 Task: Create in the project TowerLine and in the Backlog issue 'Implement a feature for users to customize the appâ€™s appearance' a child issue 'Email campaign deliverability remediation and testing', and assign it to team member softage.1@softage.net.
Action: Mouse moved to (257, 66)
Screenshot: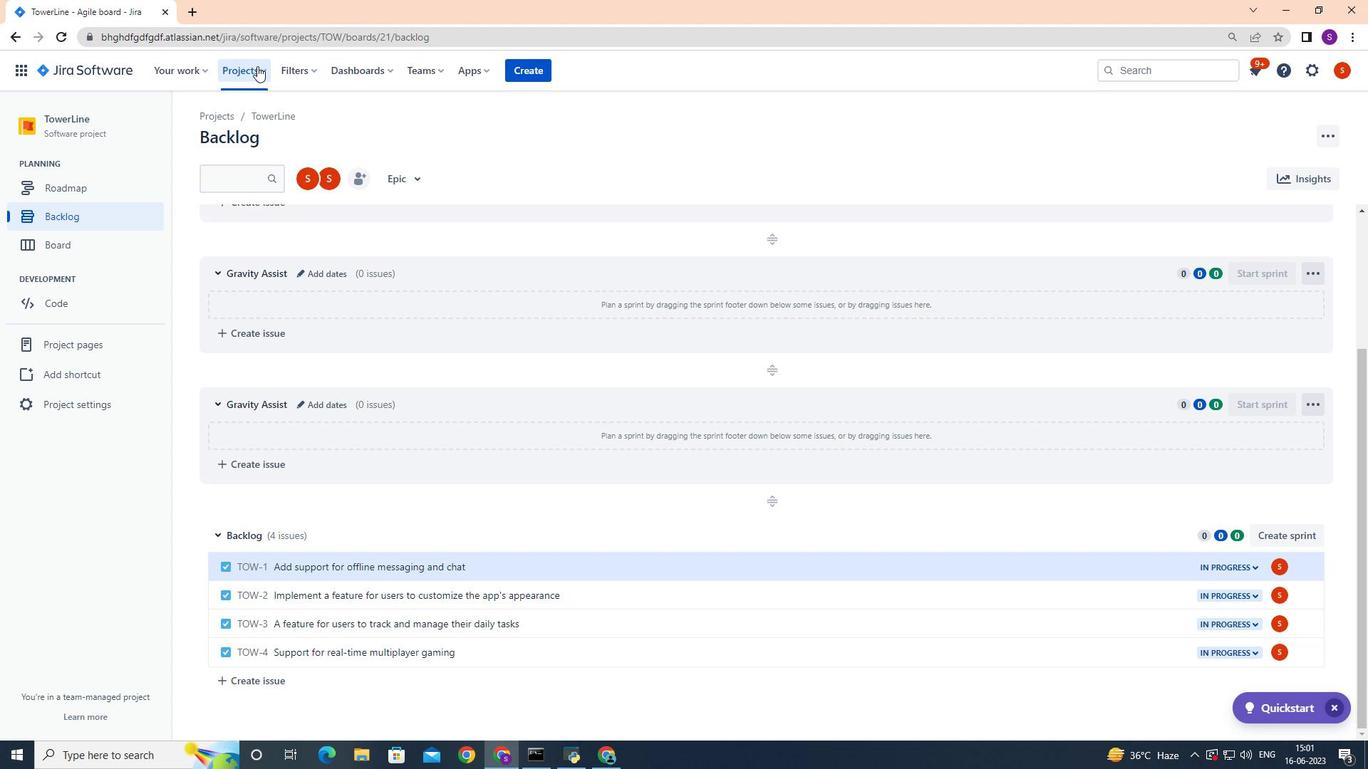 
Action: Mouse pressed left at (257, 66)
Screenshot: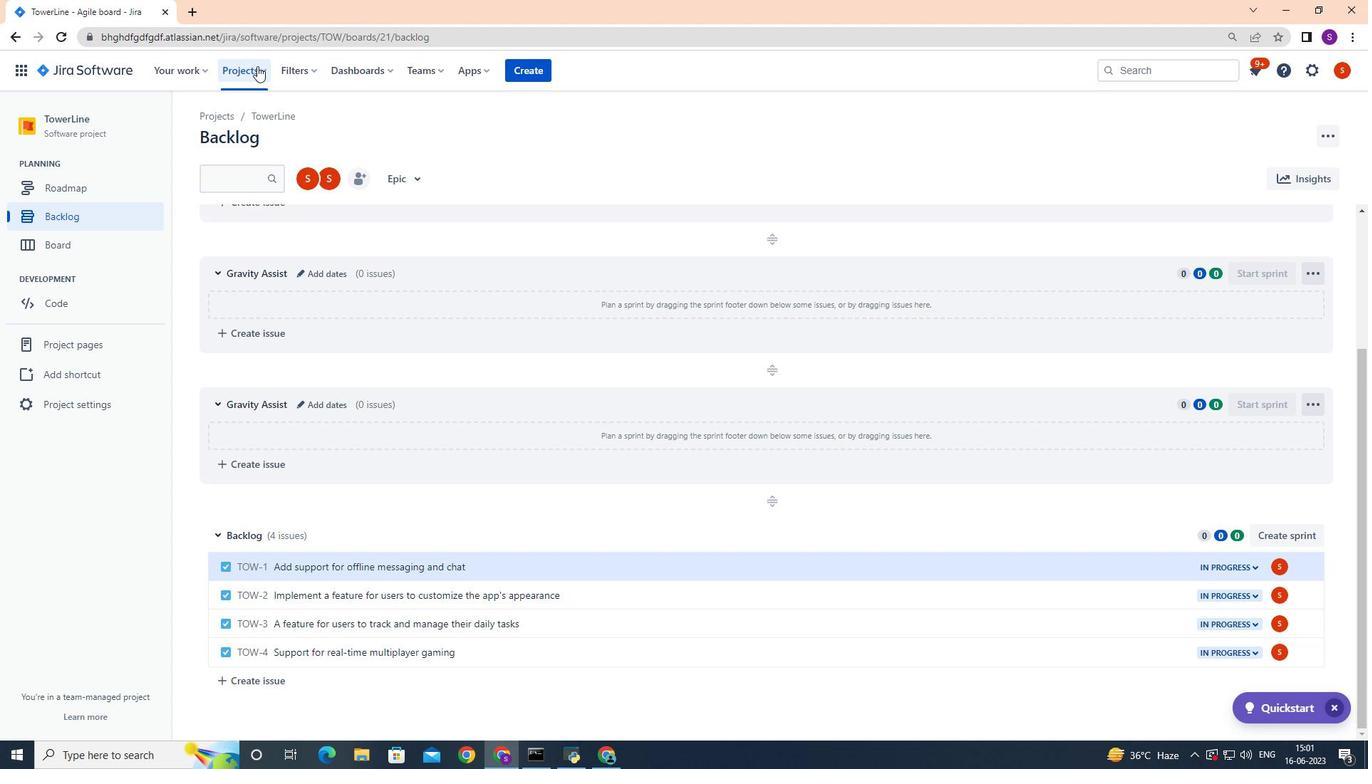 
Action: Mouse moved to (271, 136)
Screenshot: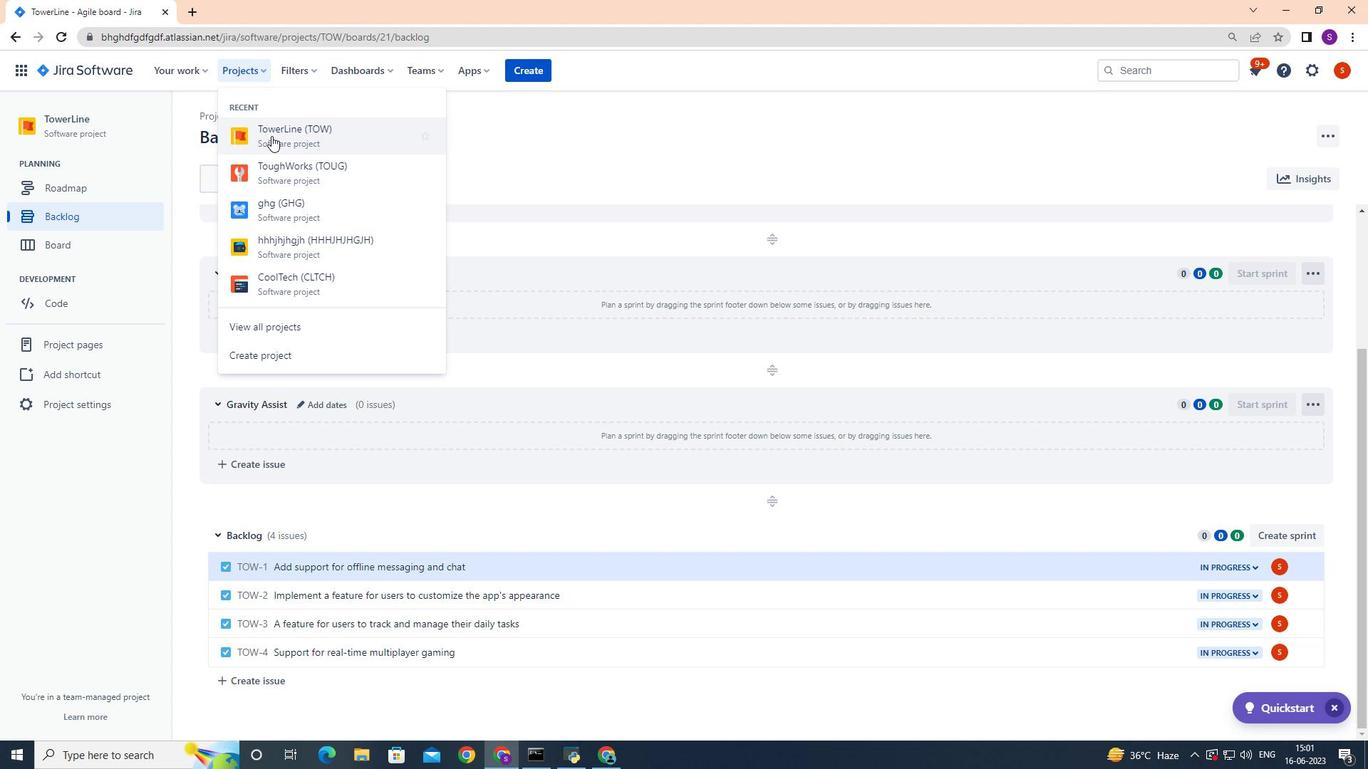 
Action: Mouse pressed left at (271, 136)
Screenshot: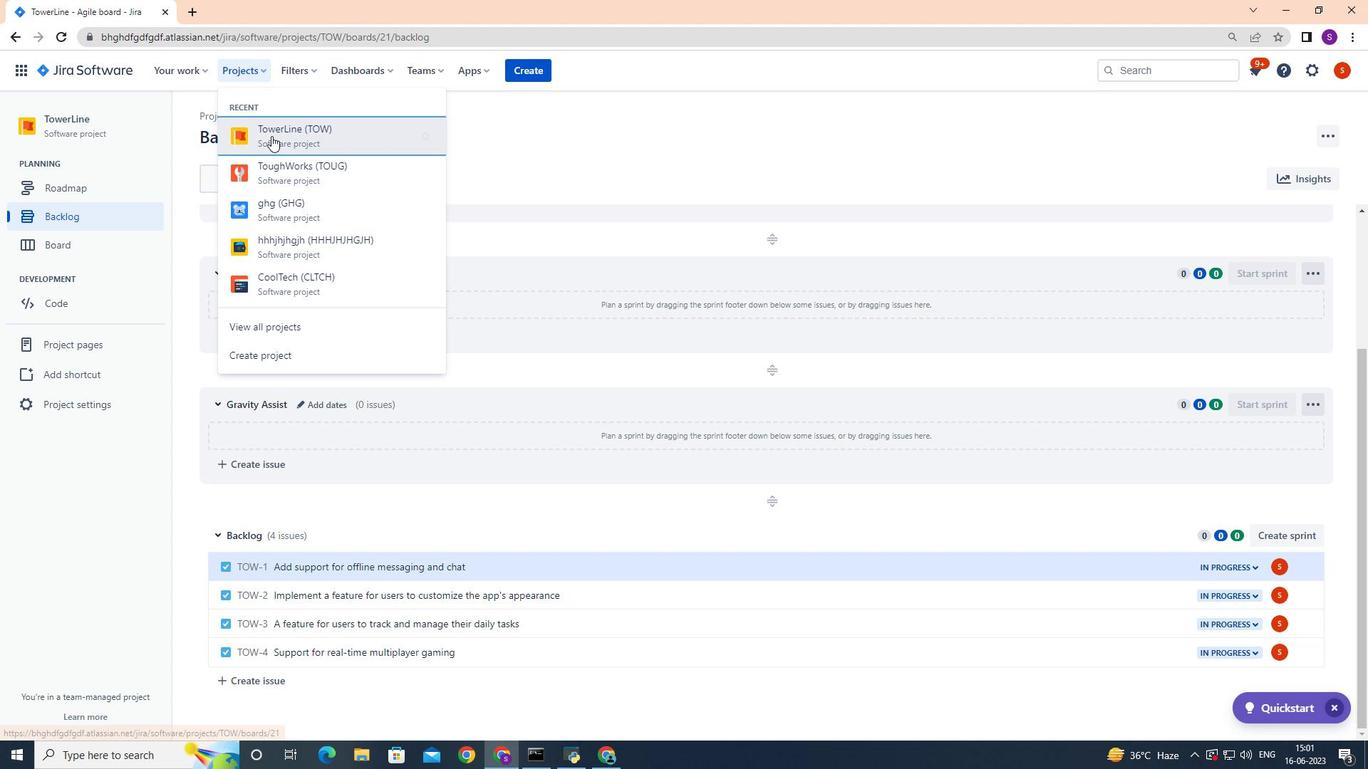 
Action: Mouse moved to (94, 214)
Screenshot: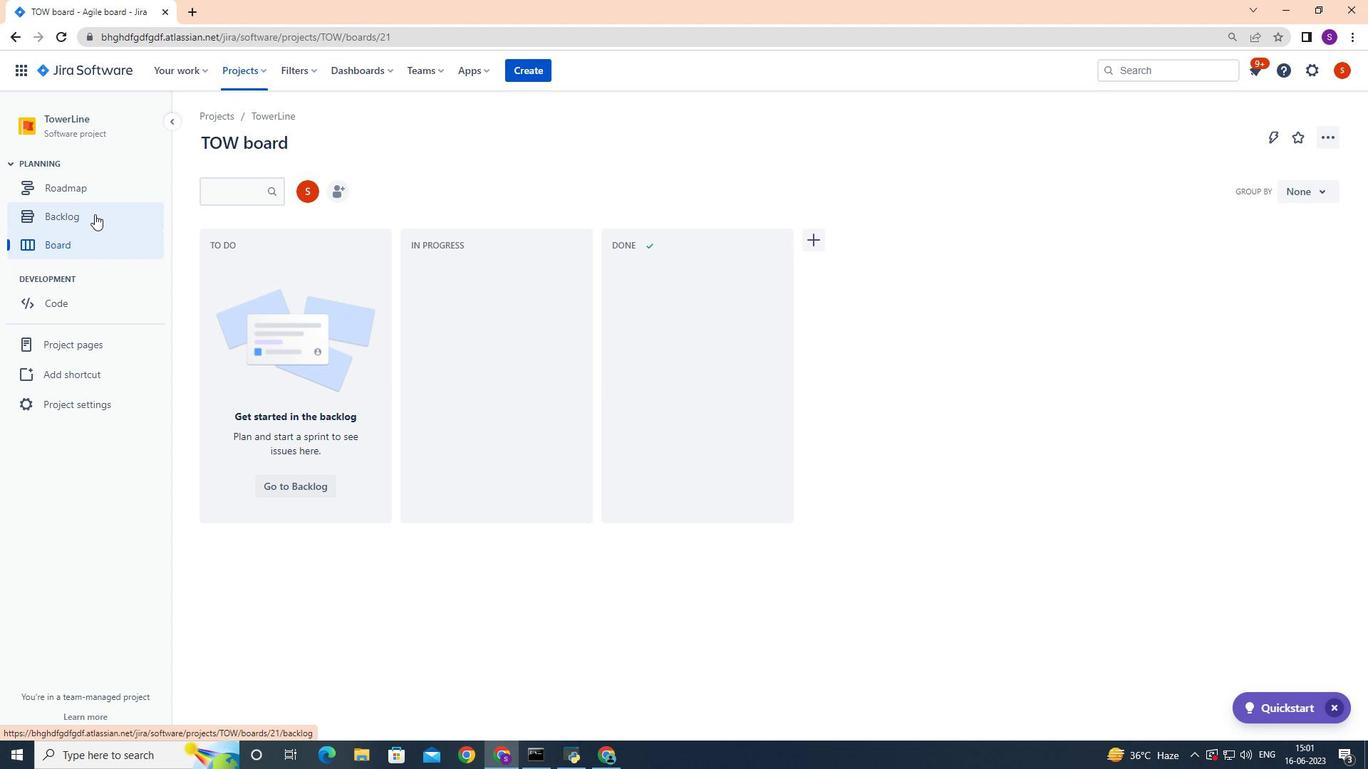 
Action: Mouse pressed left at (94, 214)
Screenshot: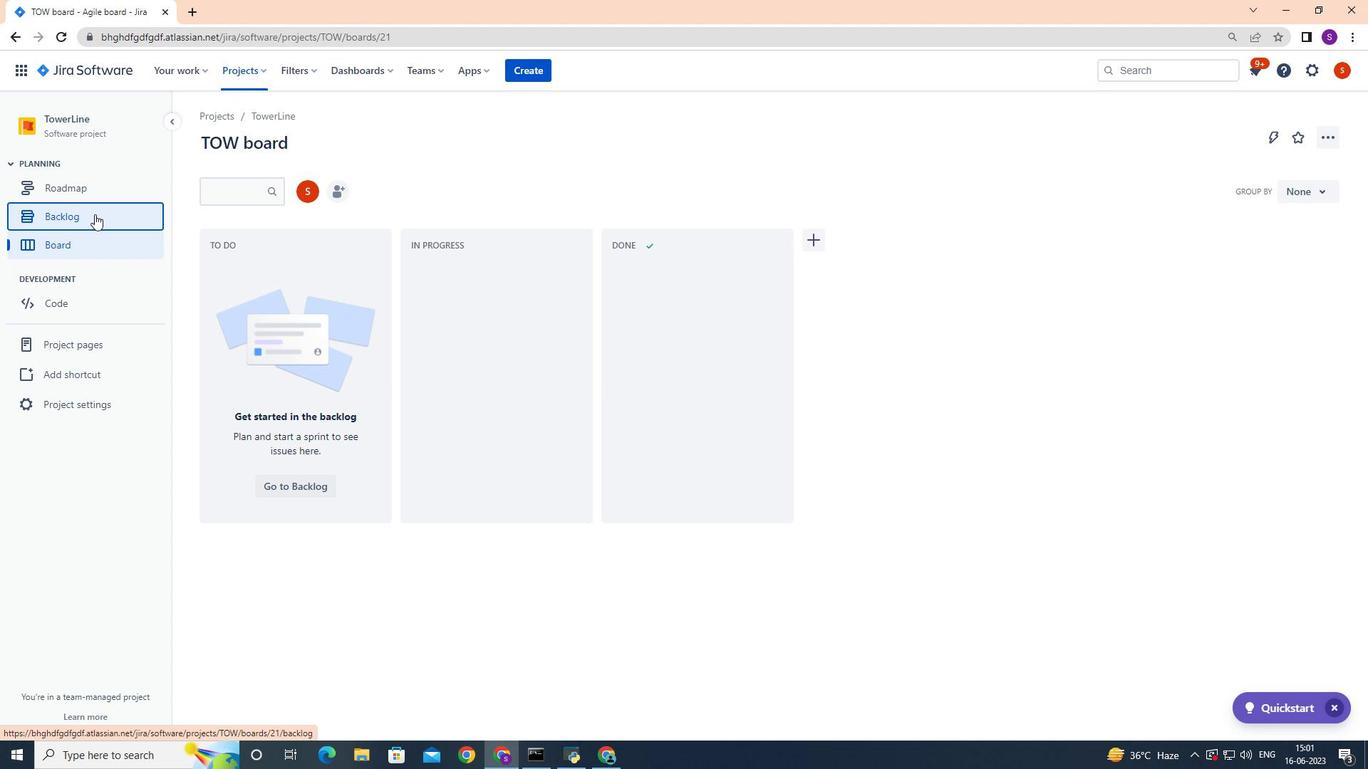 
Action: Mouse moved to (387, 443)
Screenshot: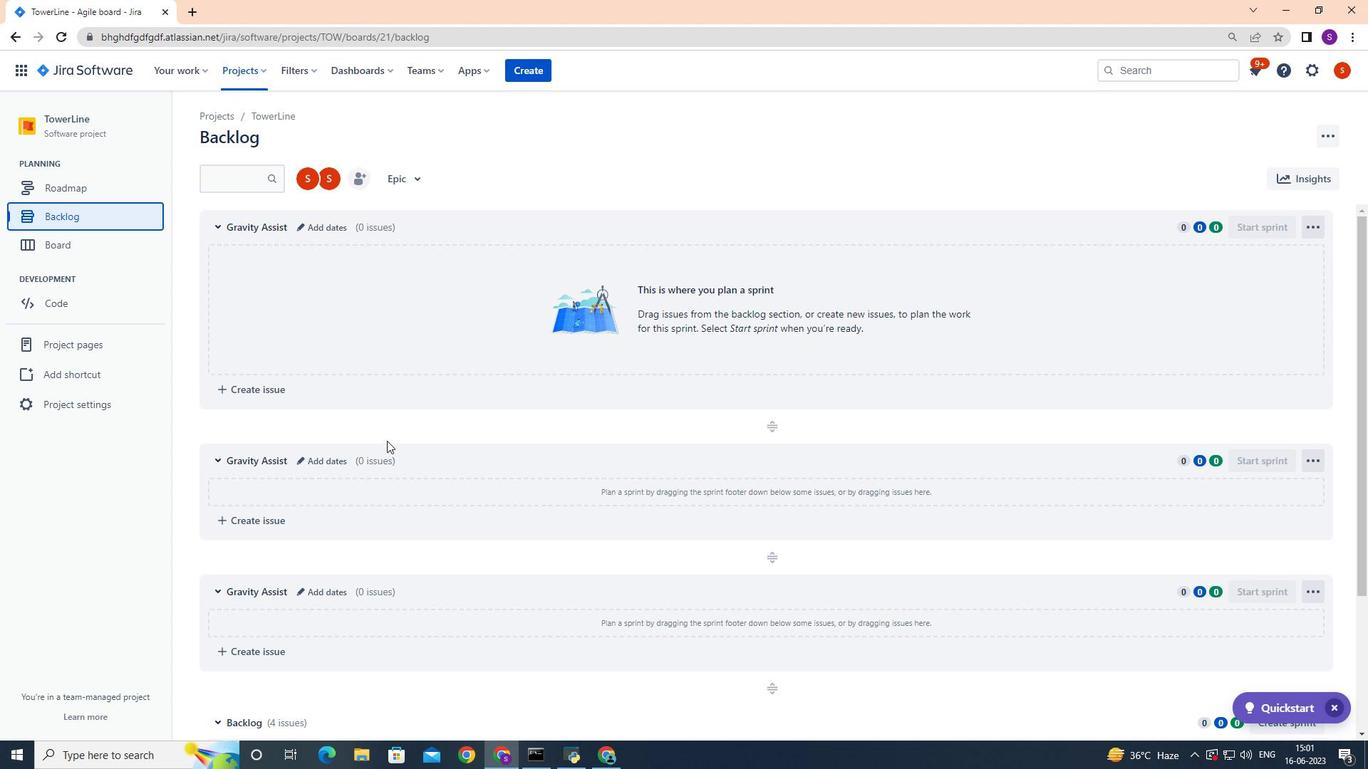 
Action: Mouse scrolled (387, 442) with delta (0, 0)
Screenshot: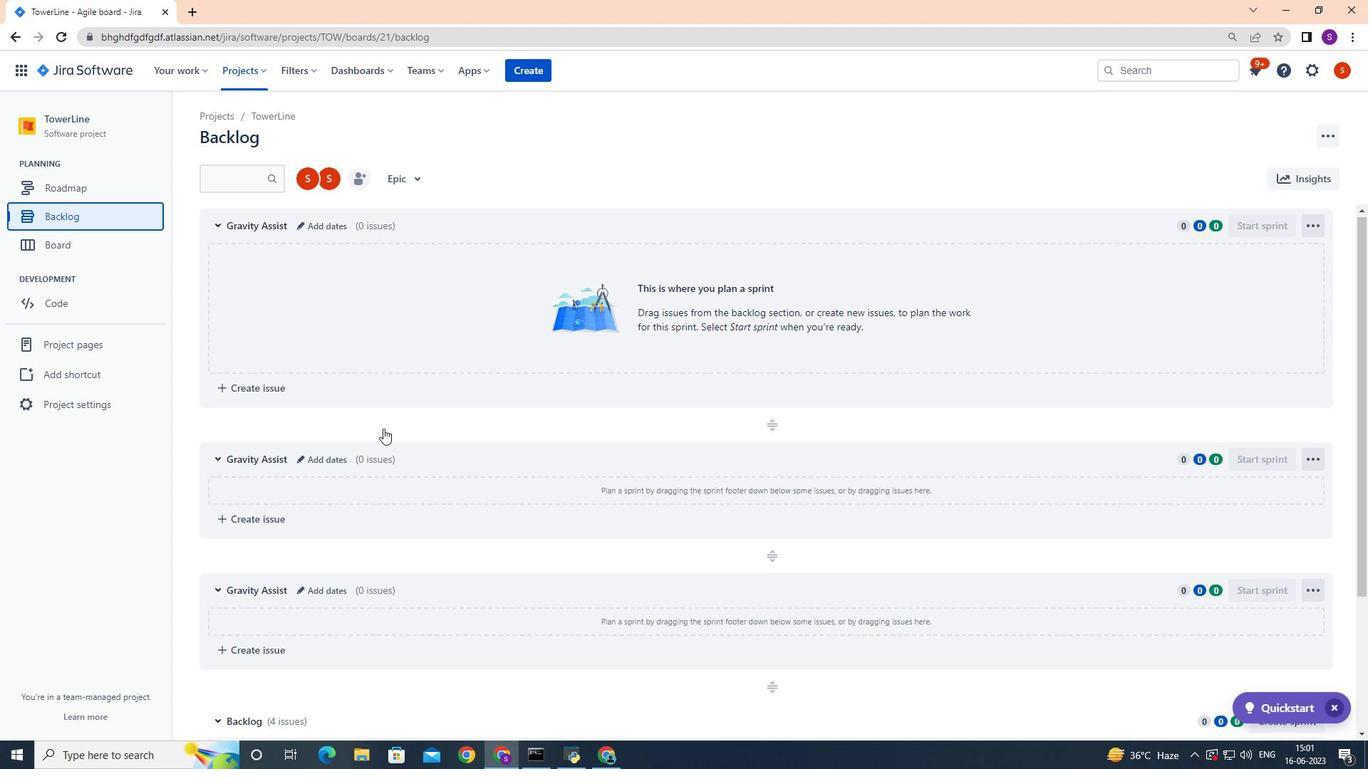 
Action: Mouse moved to (386, 439)
Screenshot: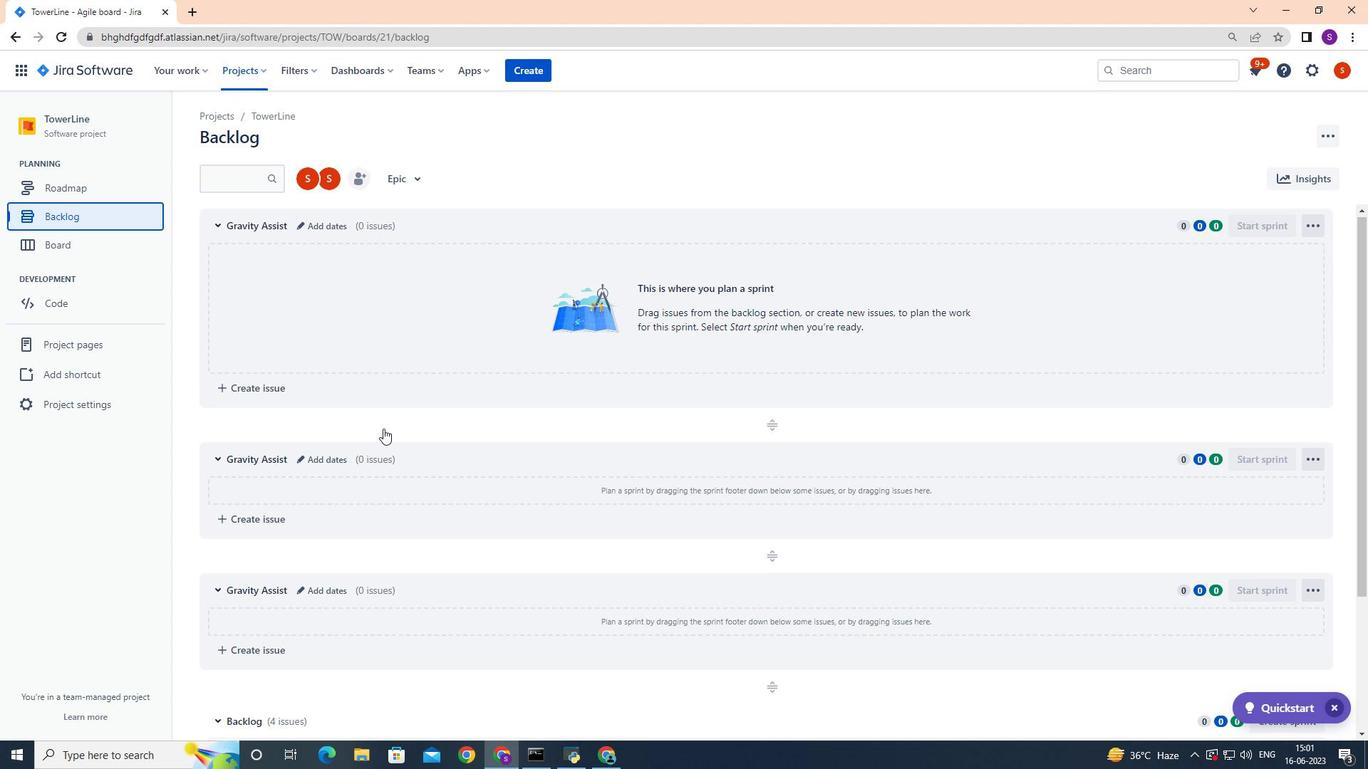 
Action: Mouse scrolled (386, 438) with delta (0, 0)
Screenshot: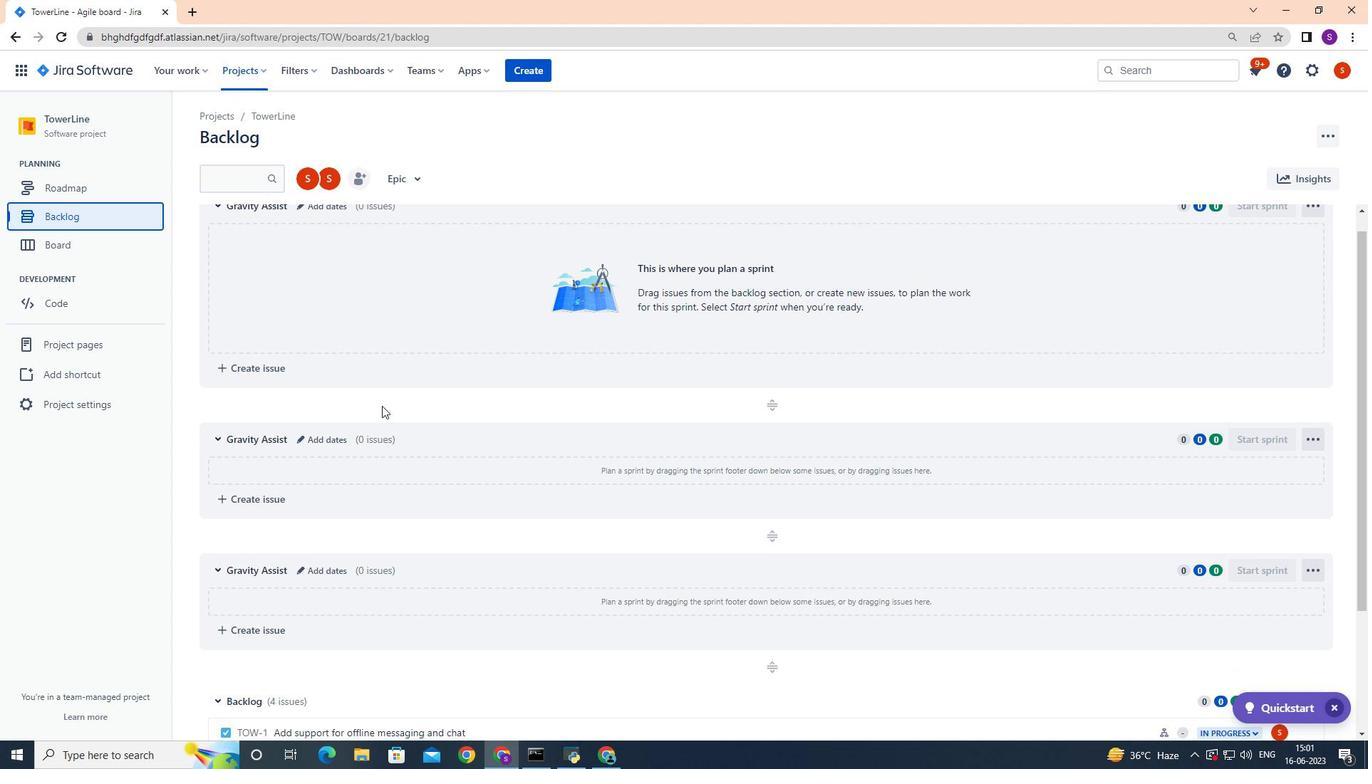 
Action: Mouse moved to (381, 424)
Screenshot: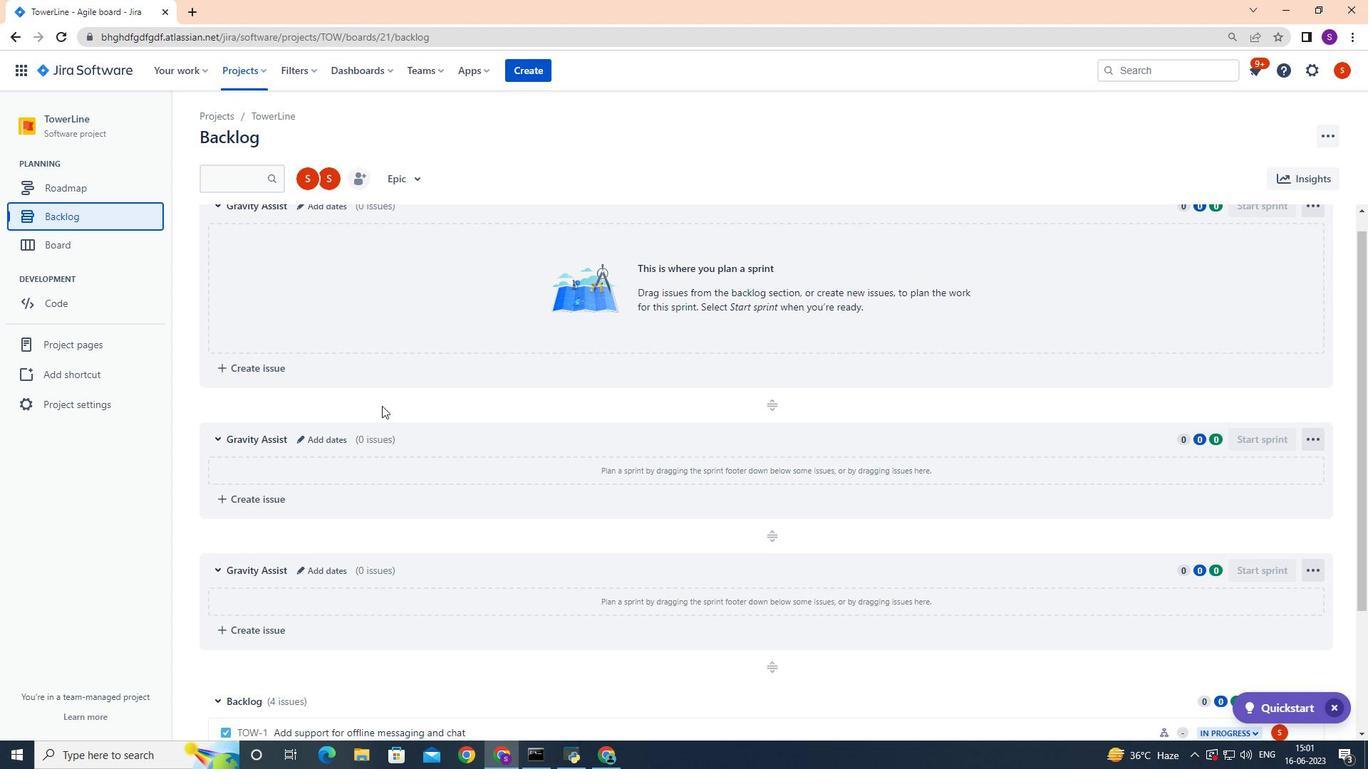 
Action: Mouse scrolled (381, 423) with delta (0, 0)
Screenshot: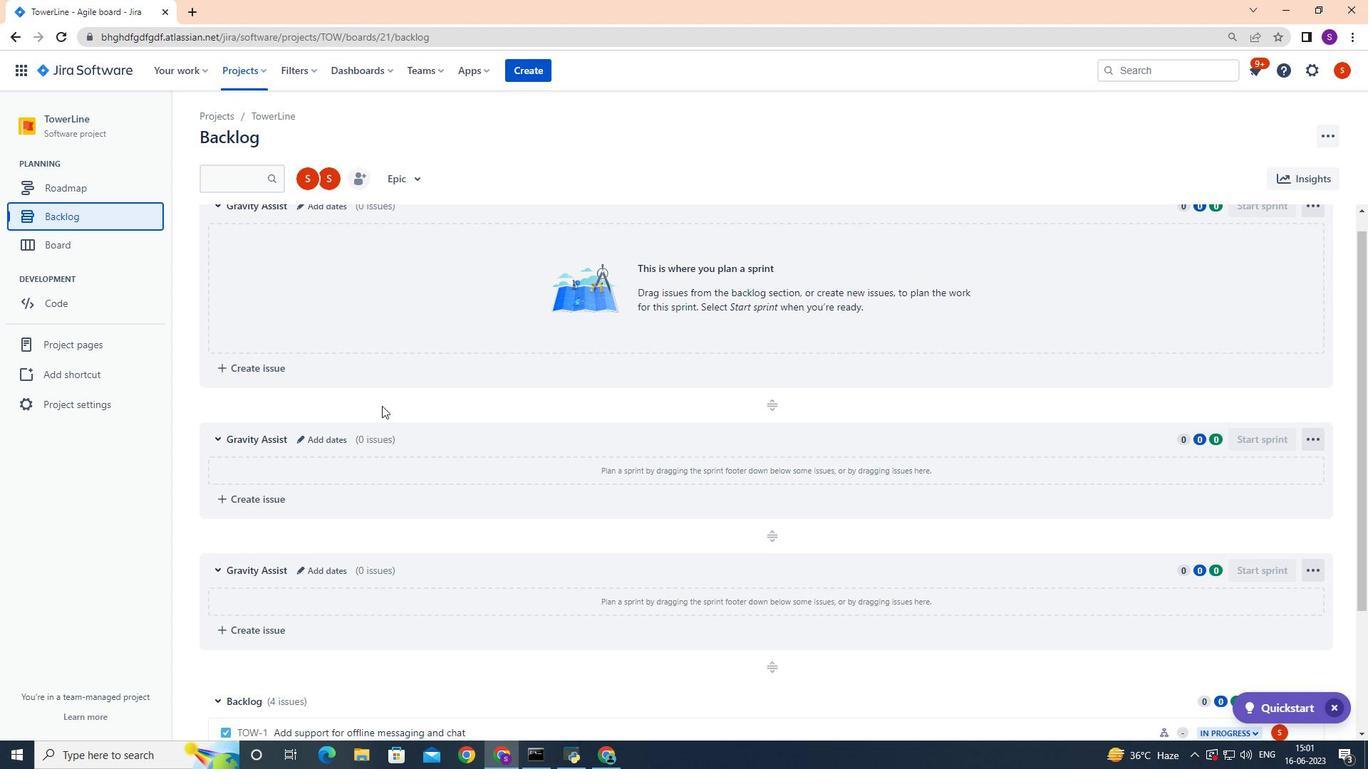 
Action: Mouse moved to (381, 403)
Screenshot: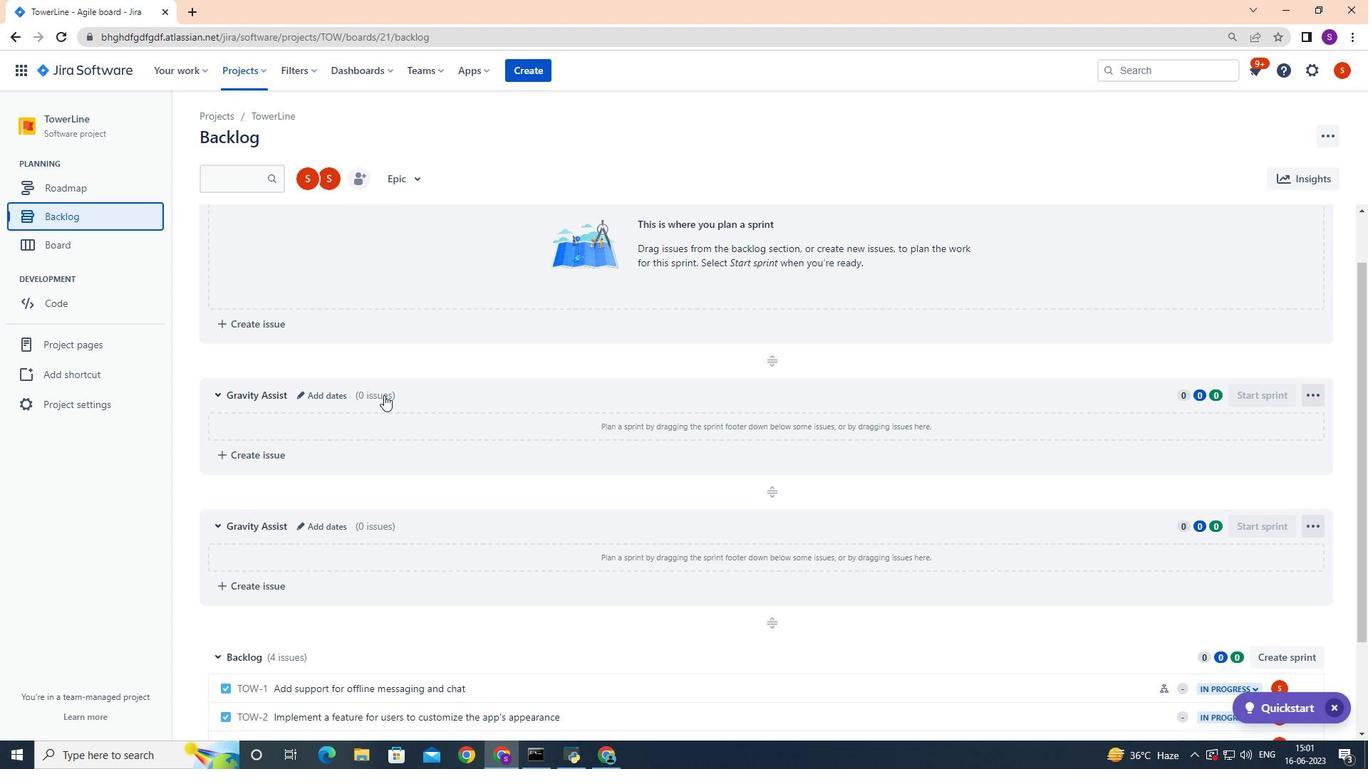 
Action: Mouse scrolled (381, 402) with delta (0, 0)
Screenshot: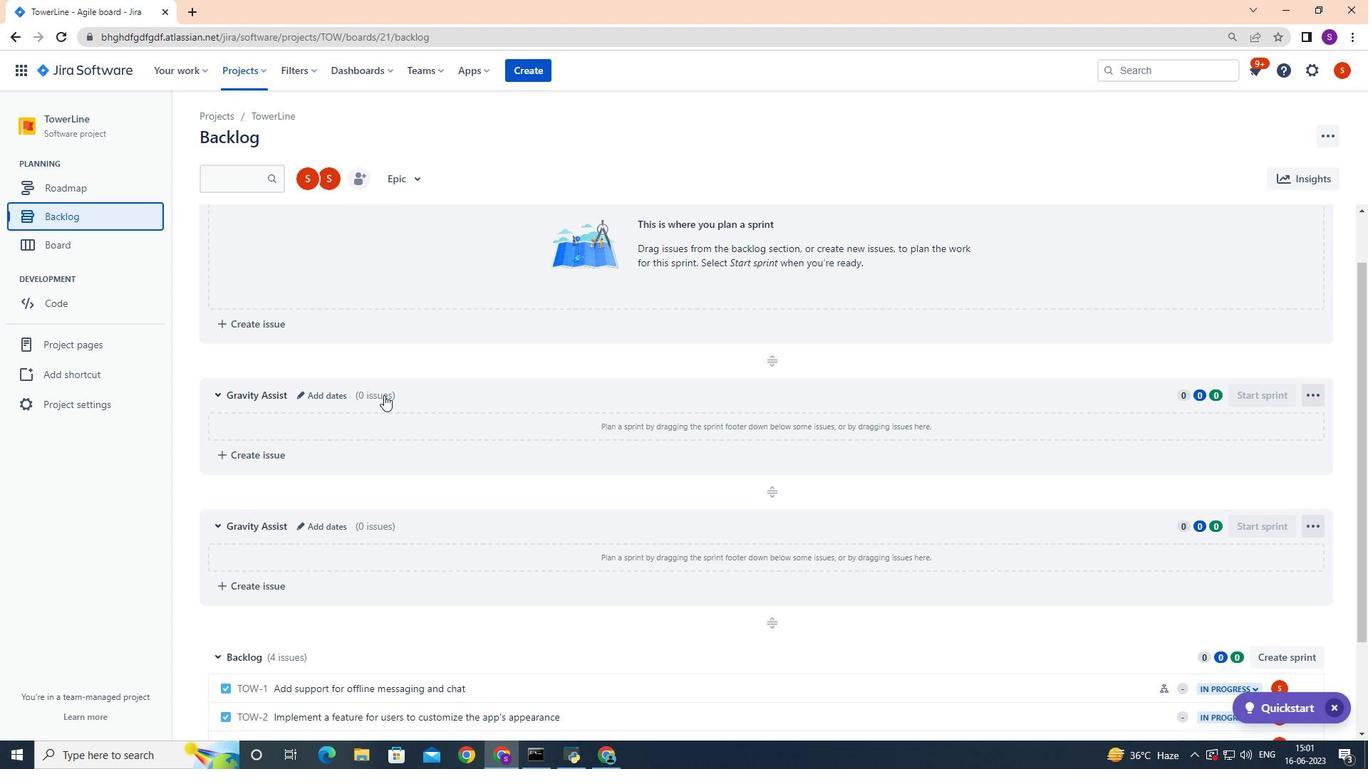
Action: Mouse moved to (384, 394)
Screenshot: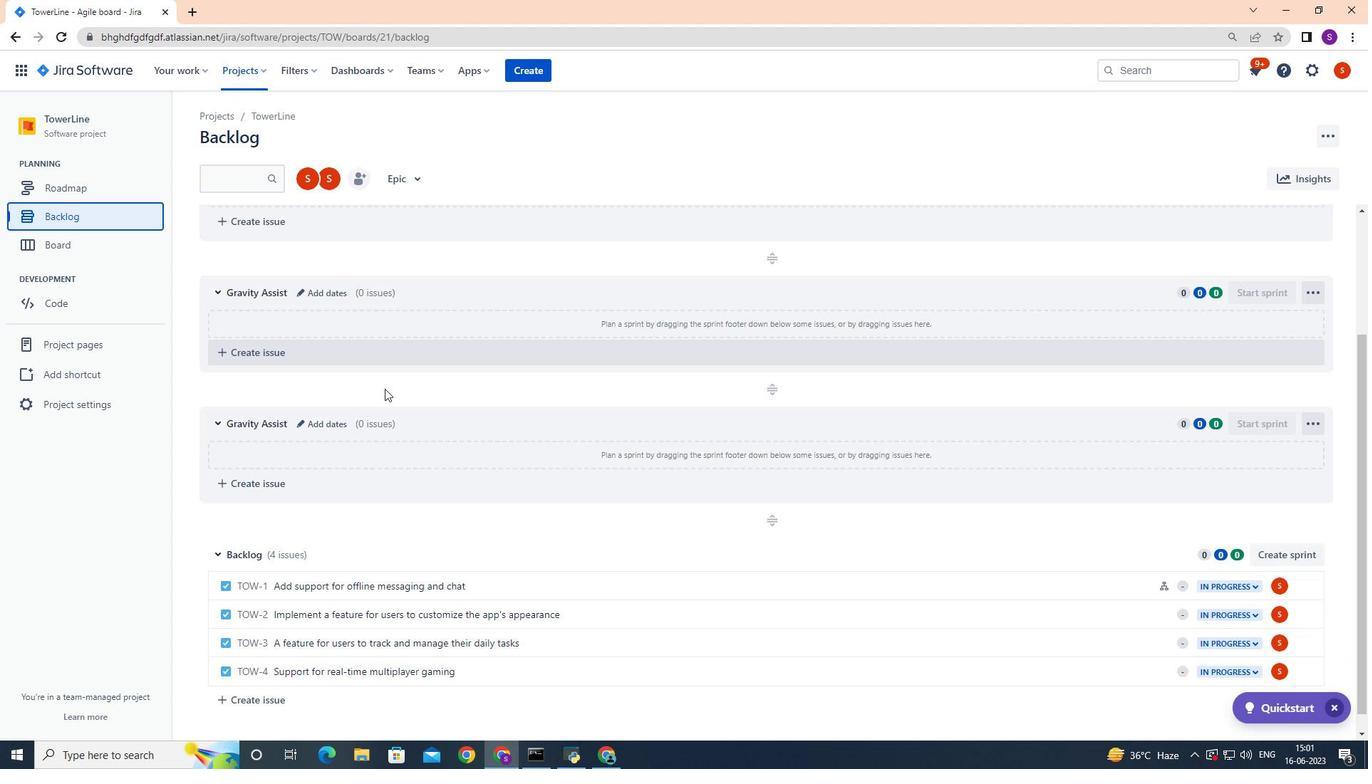 
Action: Mouse scrolled (384, 393) with delta (0, 0)
Screenshot: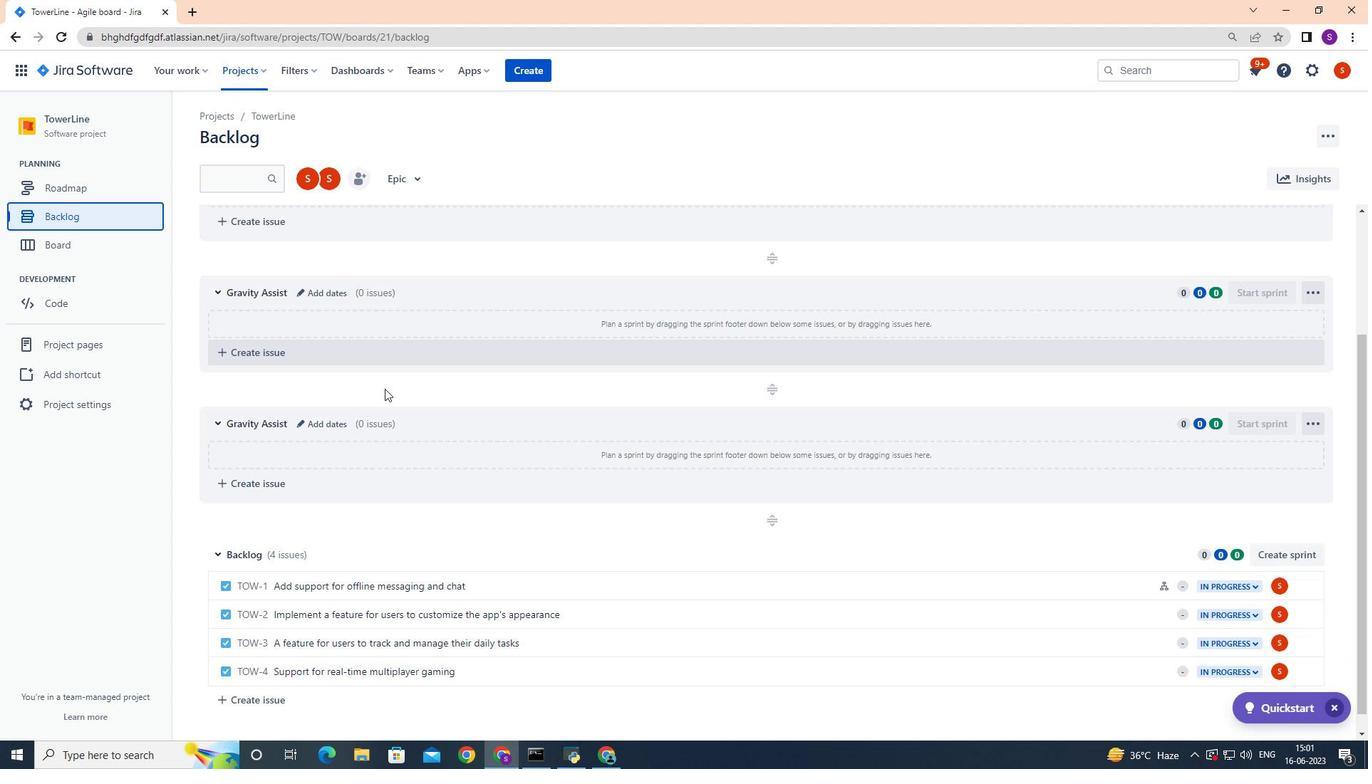 
Action: Mouse moved to (384, 389)
Screenshot: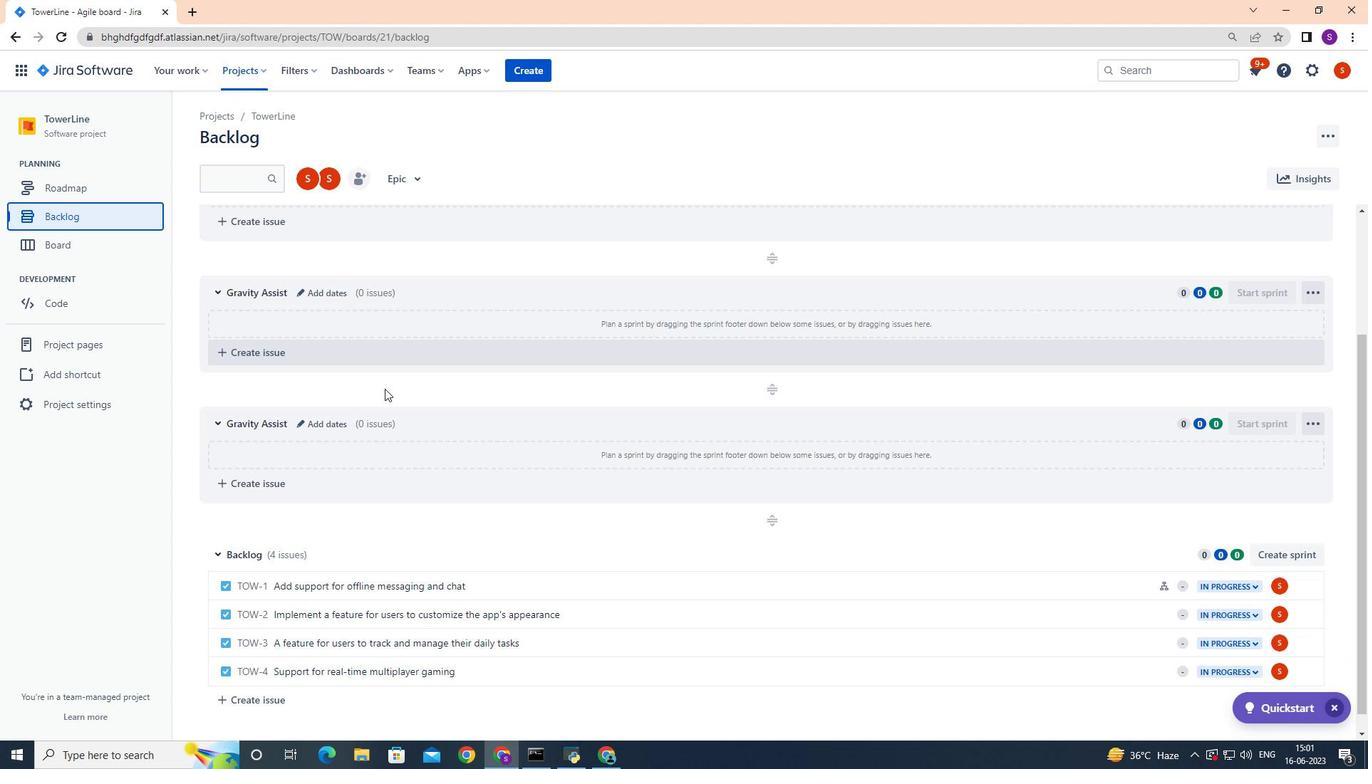 
Action: Mouse scrolled (384, 389) with delta (0, 0)
Screenshot: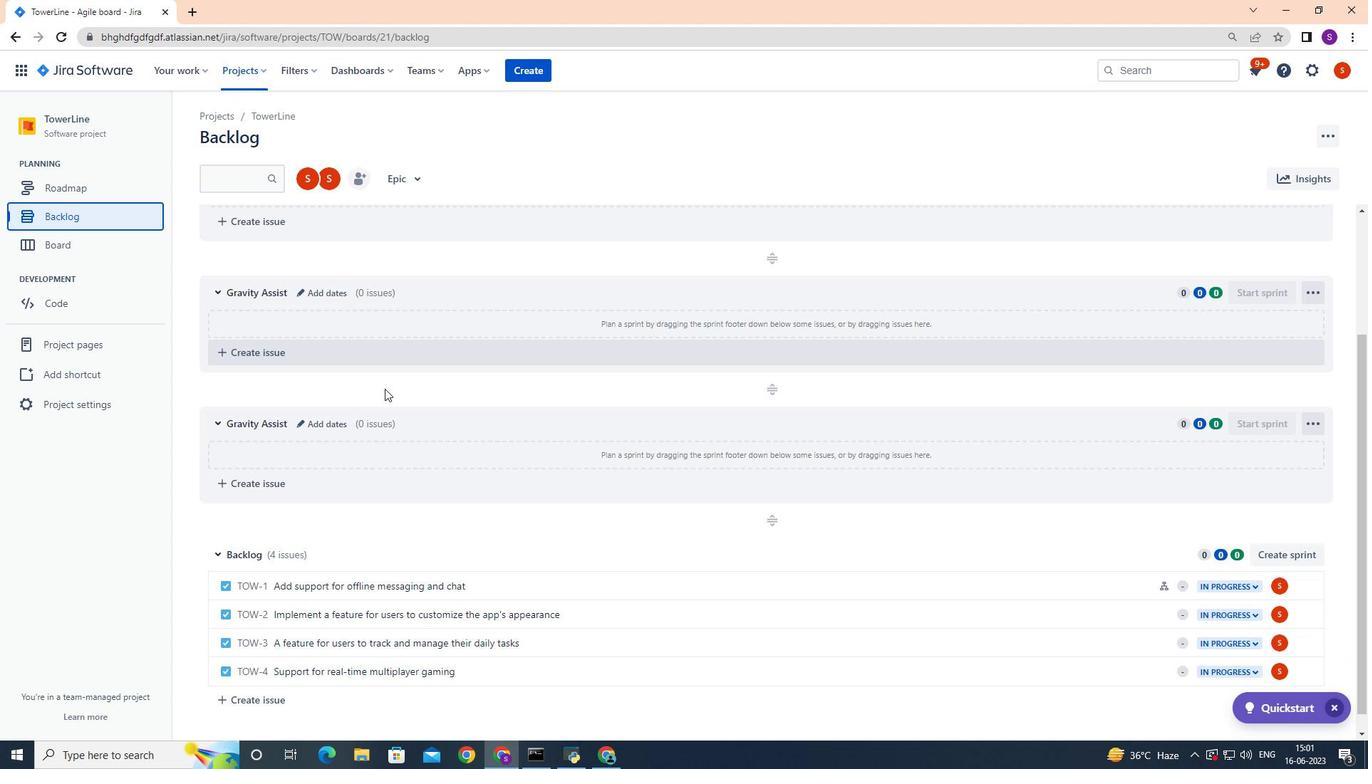 
Action: Mouse moved to (659, 595)
Screenshot: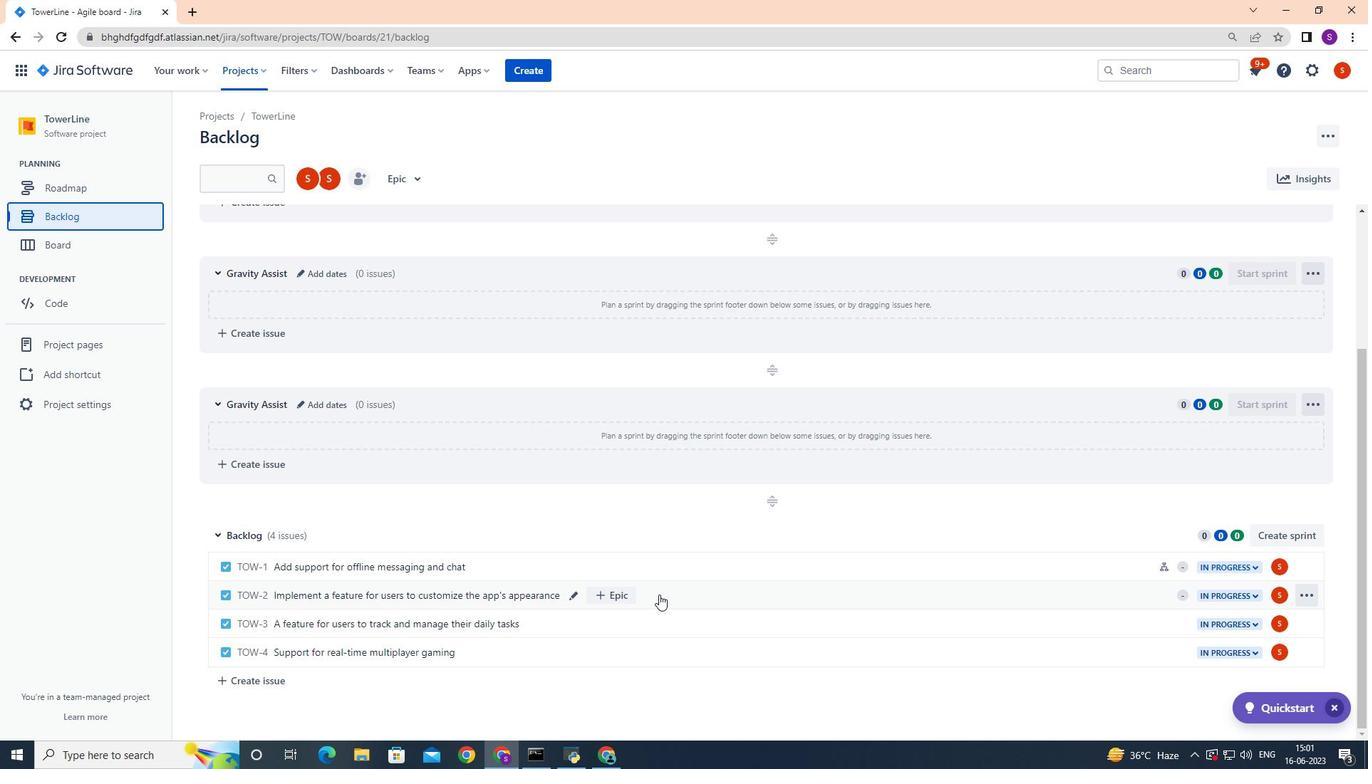 
Action: Mouse pressed left at (659, 595)
Screenshot: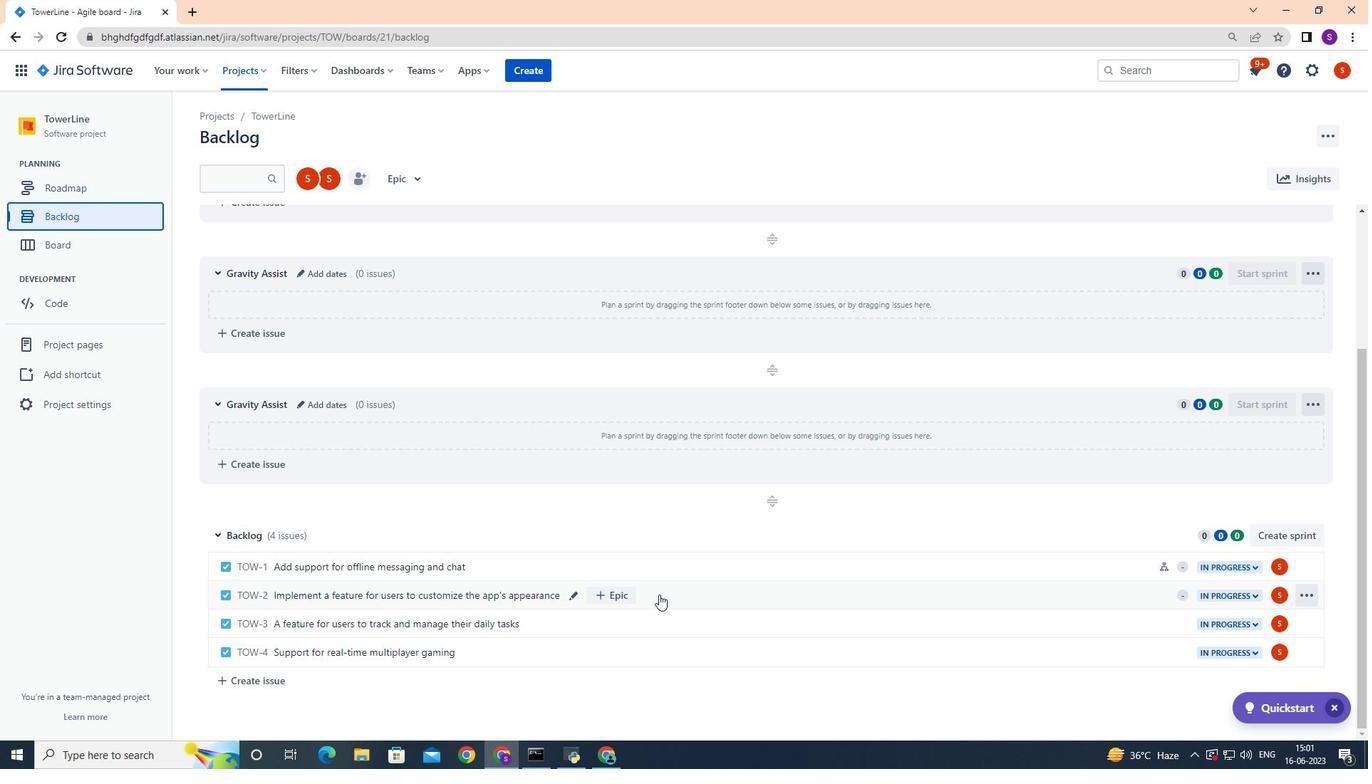 
Action: Mouse moved to (1118, 305)
Screenshot: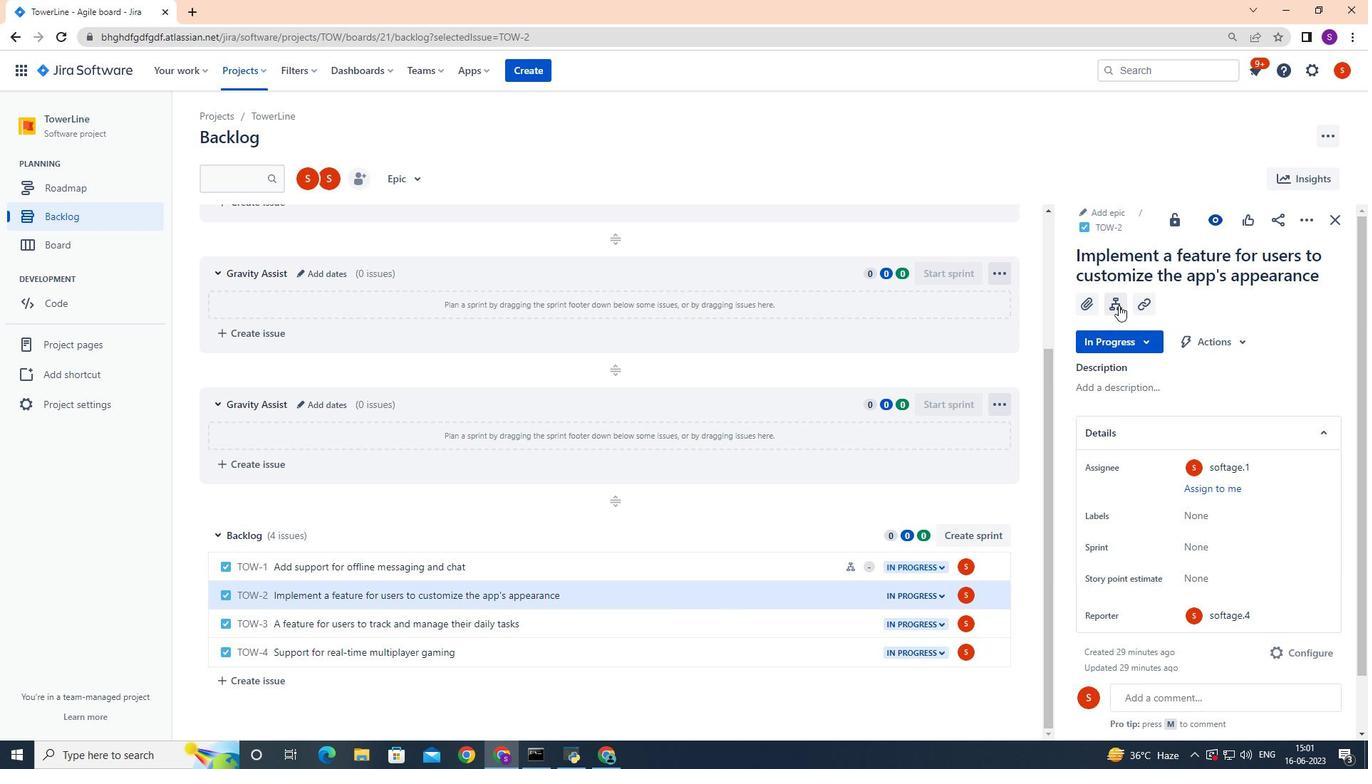 
Action: Mouse pressed left at (1118, 305)
Screenshot: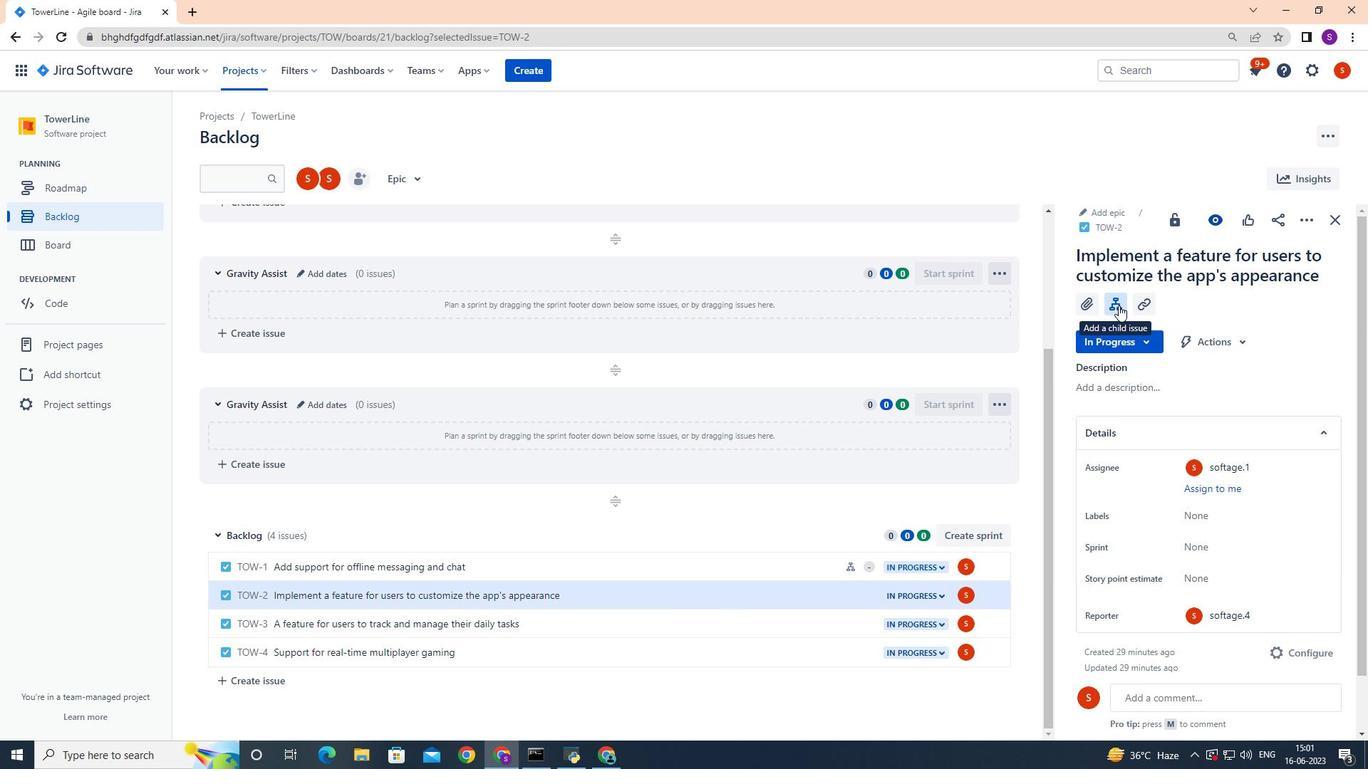 
Action: Mouse moved to (1135, 451)
Screenshot: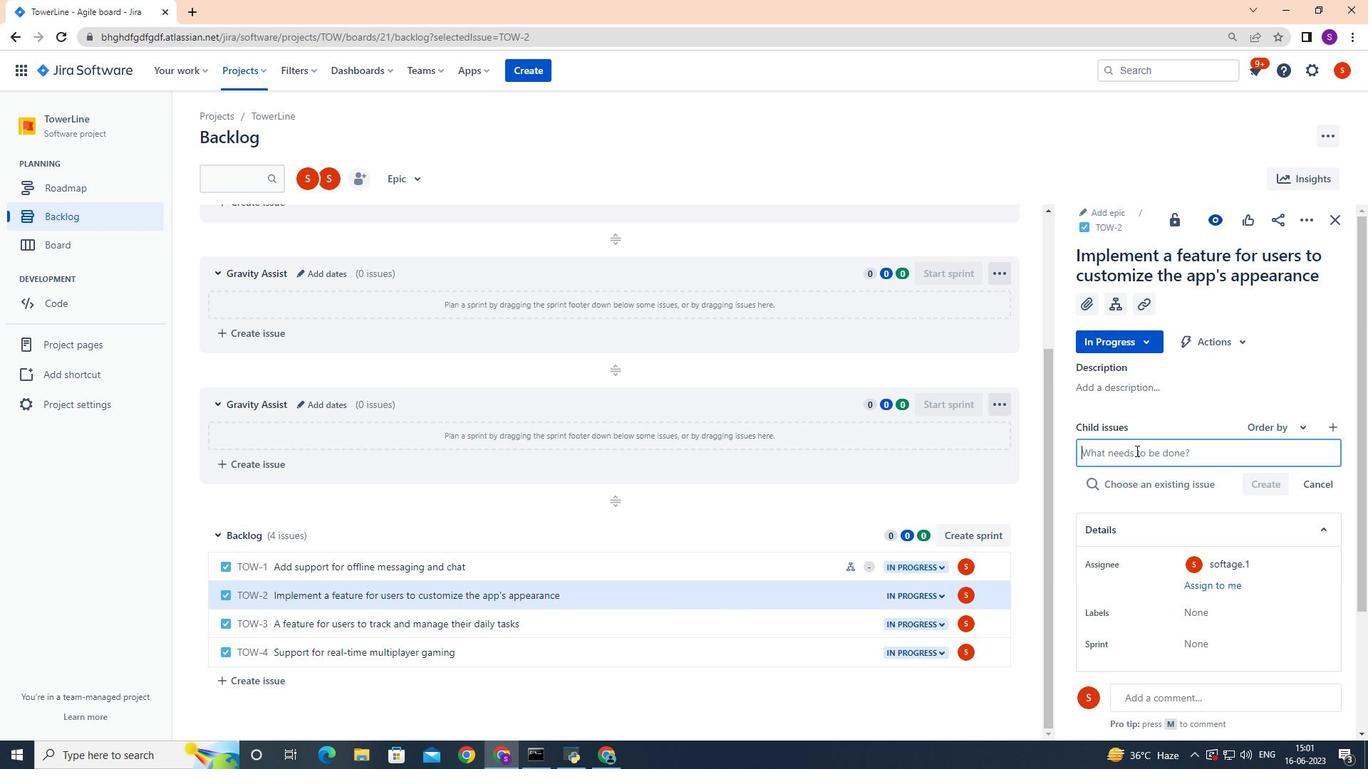 
Action: Key pressed <Key.shift>Email<Key.space>campaign<Key.space>deliverability<Key.space><Key.backspace><Key.backspace><Key.backspace><Key.backspace><Key.backspace><Key.backspace><Key.backspace><Key.backspace><Key.backspace><Key.backspace><Key.backspace><Key.backspace>iverability<Key.space>remediation<Key.space>and<Key.space>testing<Key.enter>
Screenshot: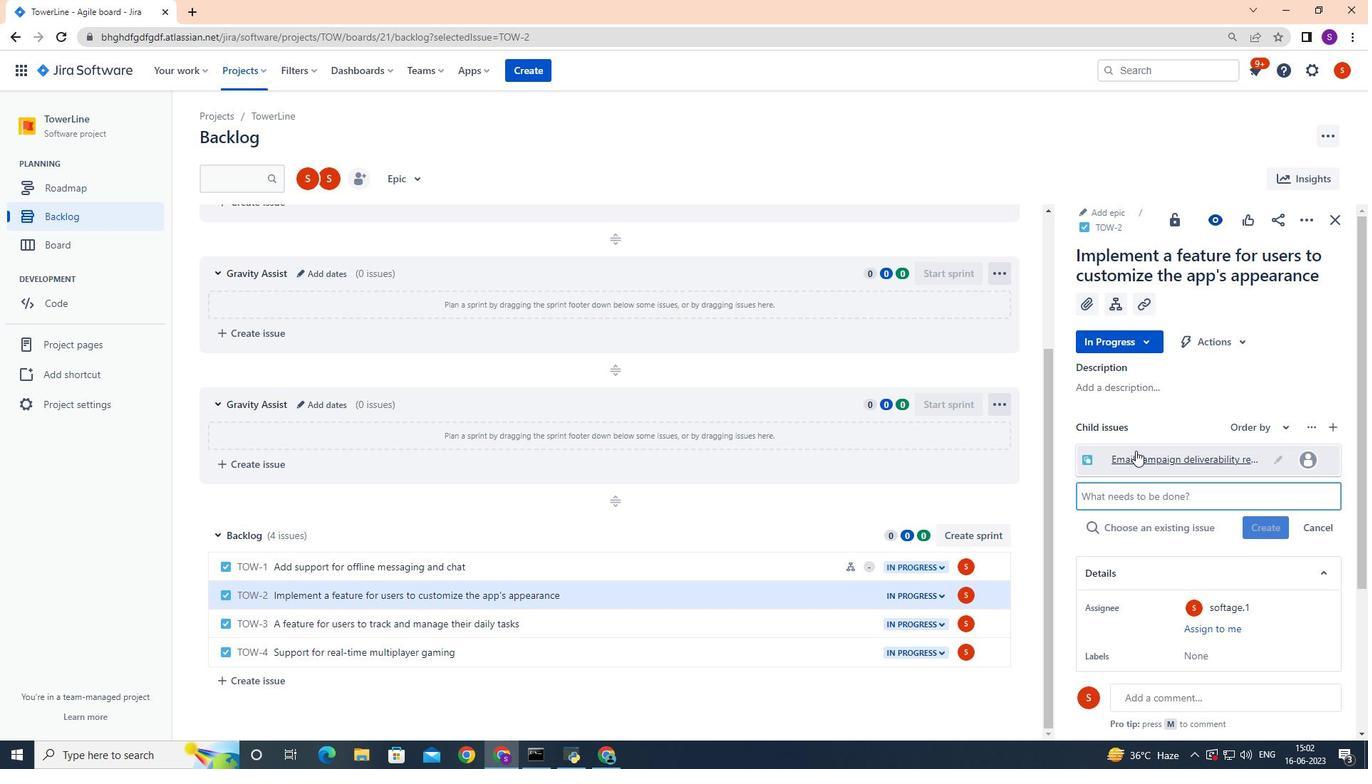 
Action: Mouse moved to (1282, 458)
Screenshot: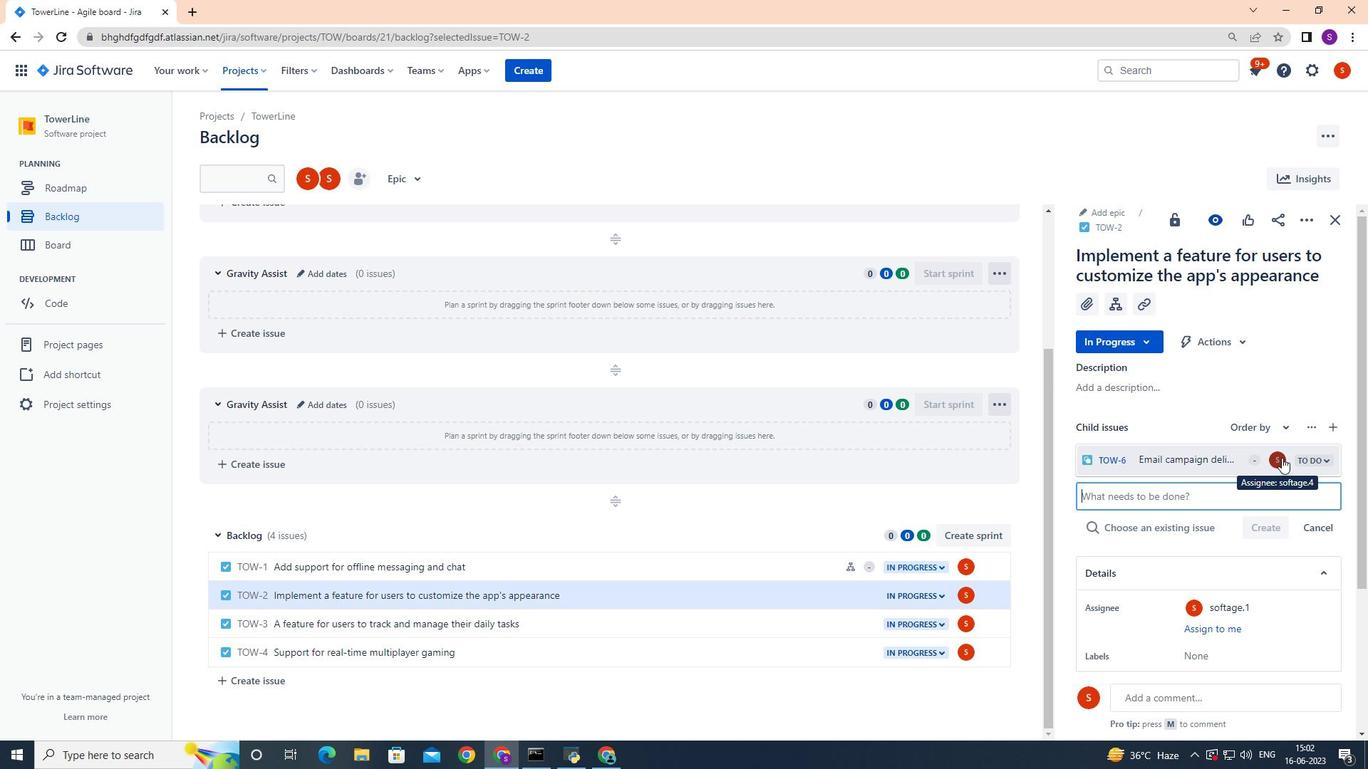 
Action: Mouse pressed left at (1282, 458)
Screenshot: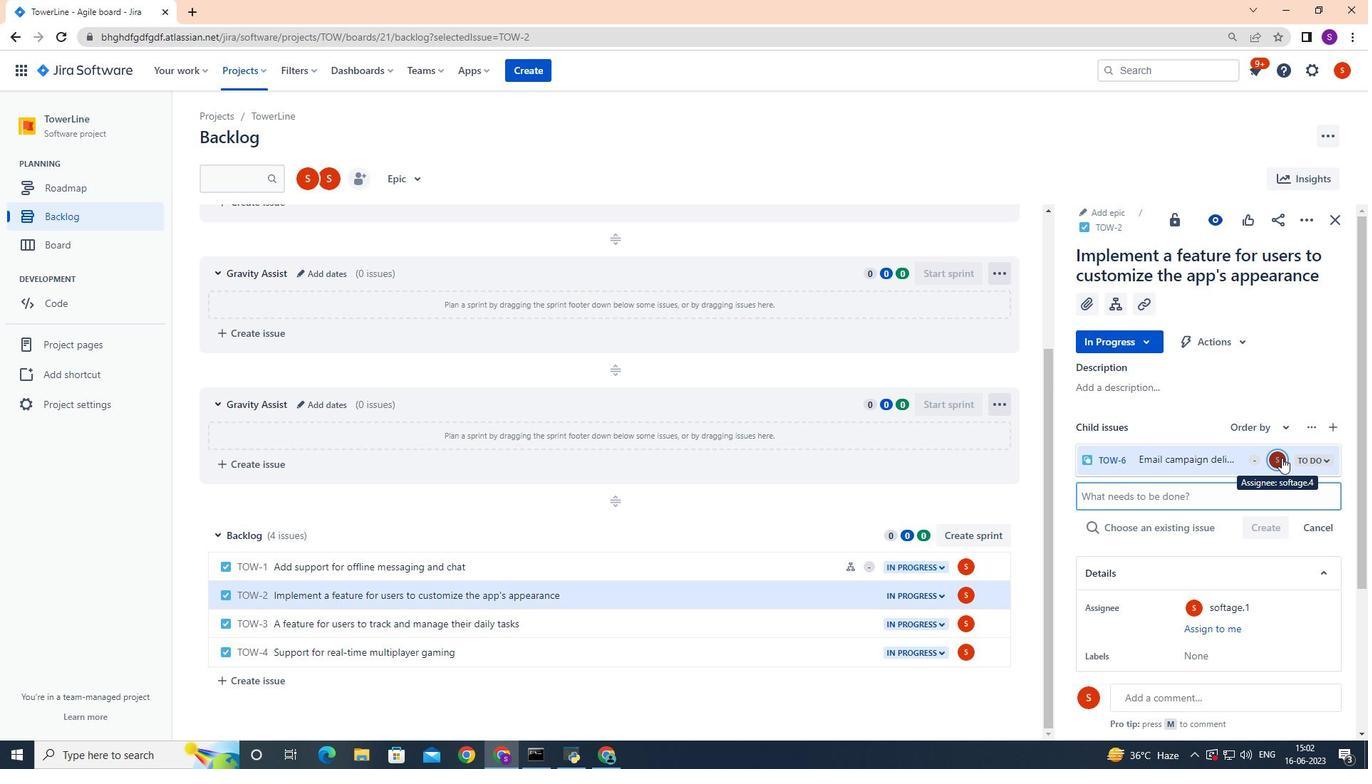 
Action: Mouse moved to (1277, 458)
Screenshot: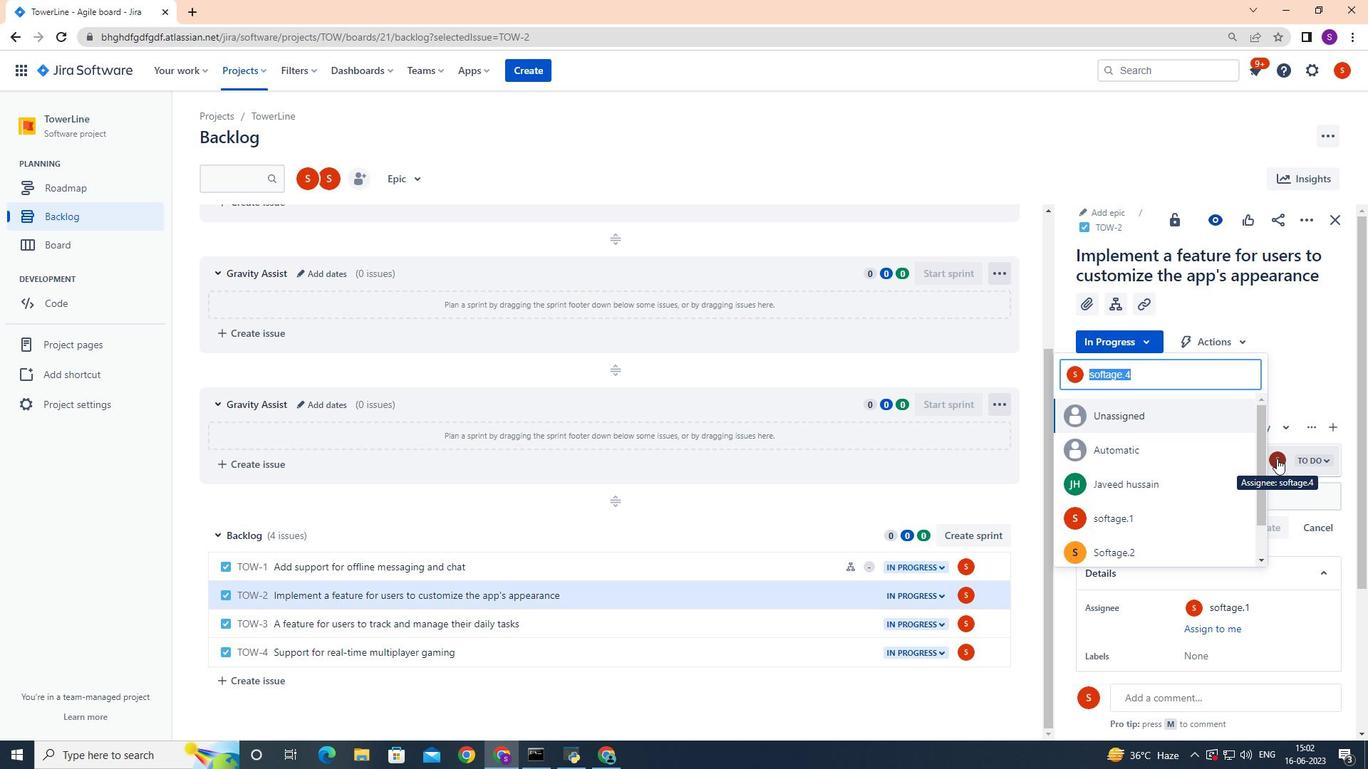 
Action: Key pressed softage.1
Screenshot: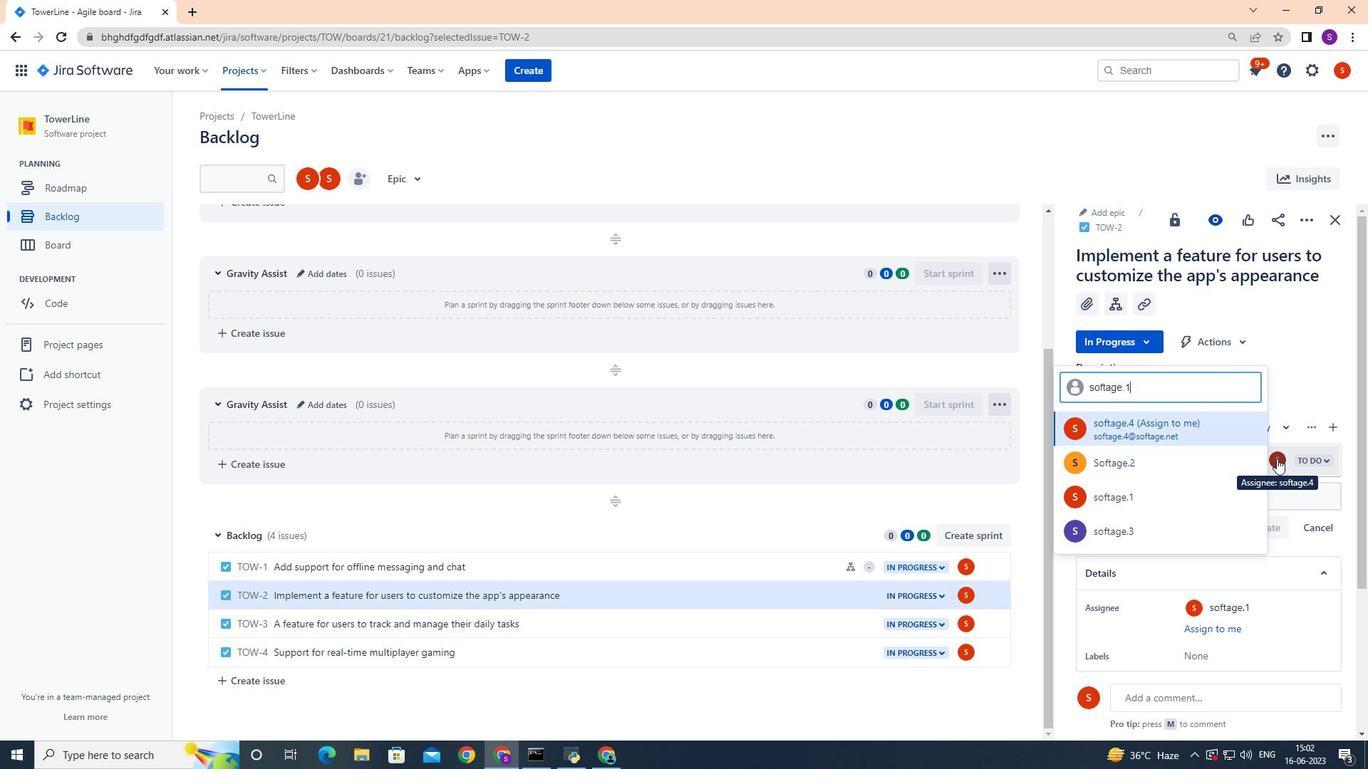 
Action: Mouse moved to (1169, 461)
Screenshot: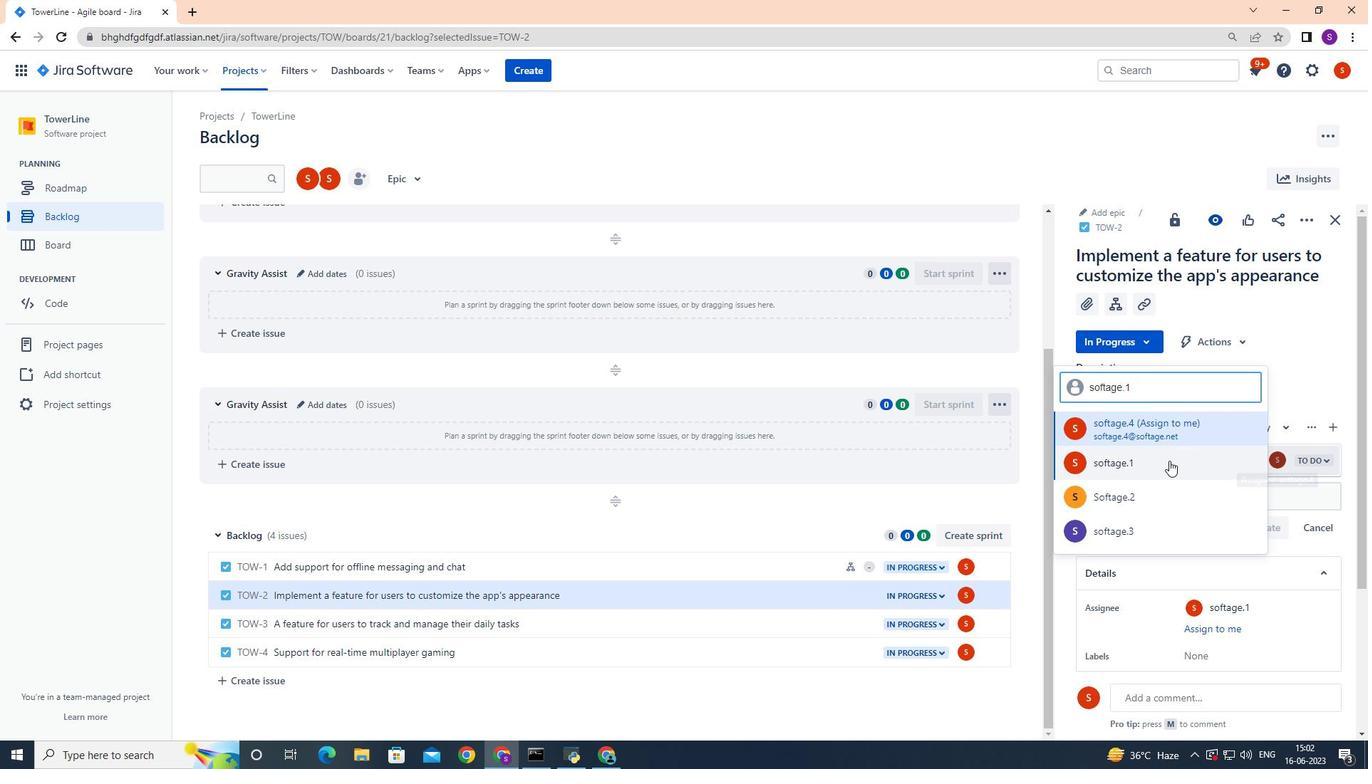 
Action: Mouse pressed left at (1169, 461)
Screenshot: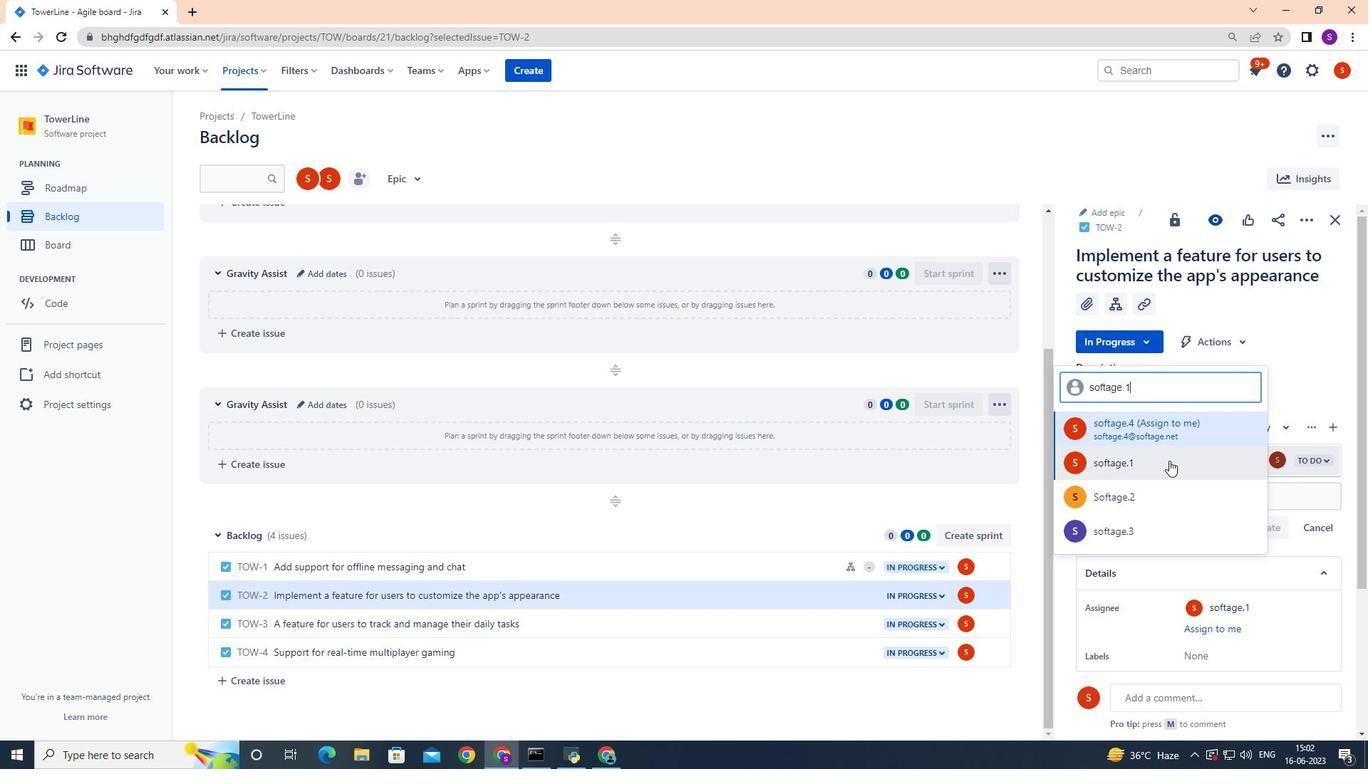 
Action: Mouse moved to (1169, 460)
Screenshot: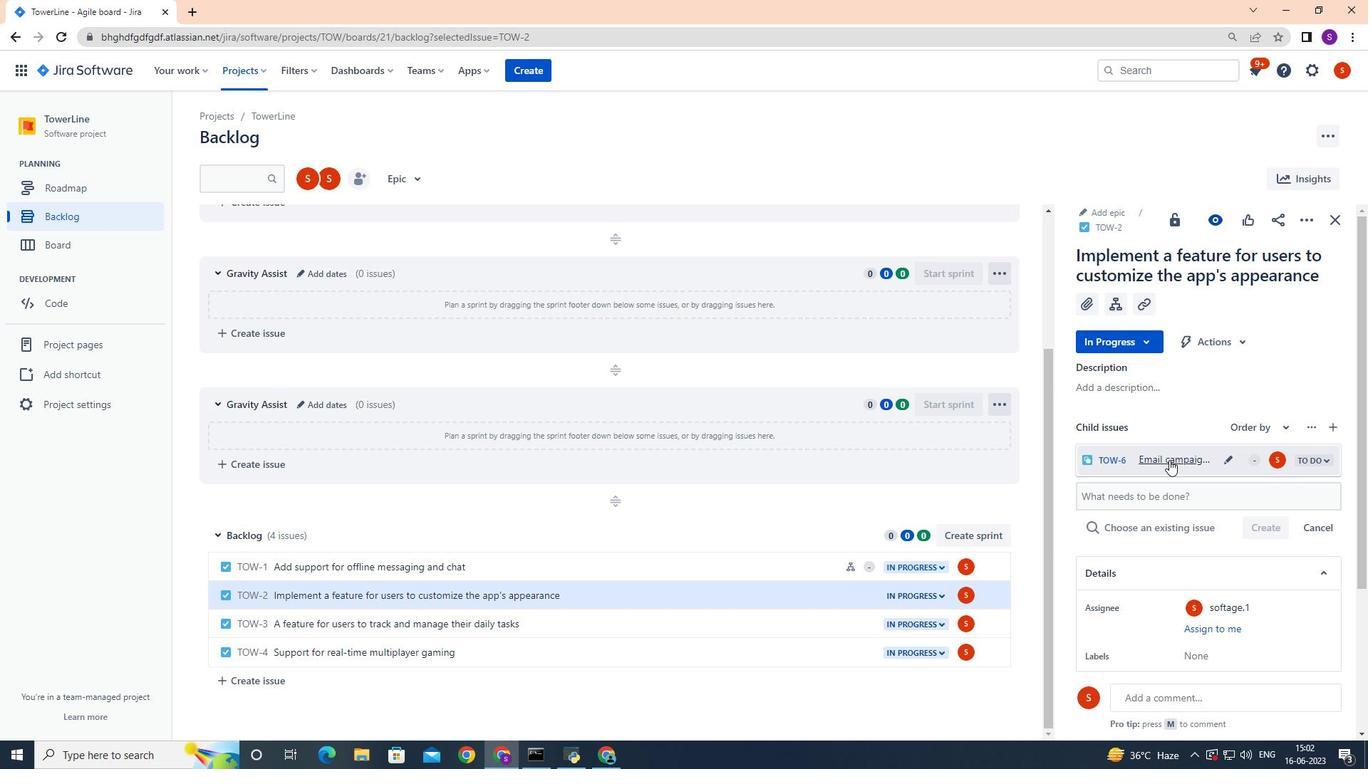 
